 Task: Create a sub task Design and Implement Solution for the task  Implement payment gateway integration for the app in the project TreePlan , assign it to team member softage.9@softage.net and update the status of the sub task to  On Track  , set the priority of the sub task to Low.
Action: Mouse moved to (17, 59)
Screenshot: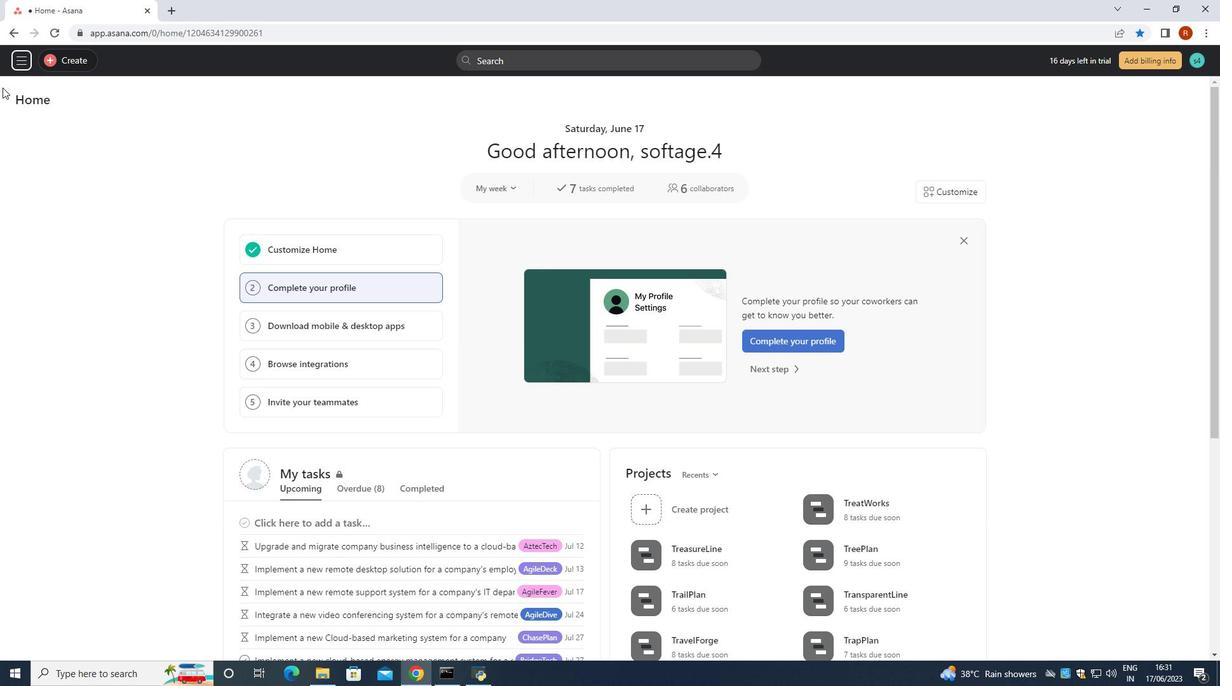 
Action: Mouse pressed left at (17, 59)
Screenshot: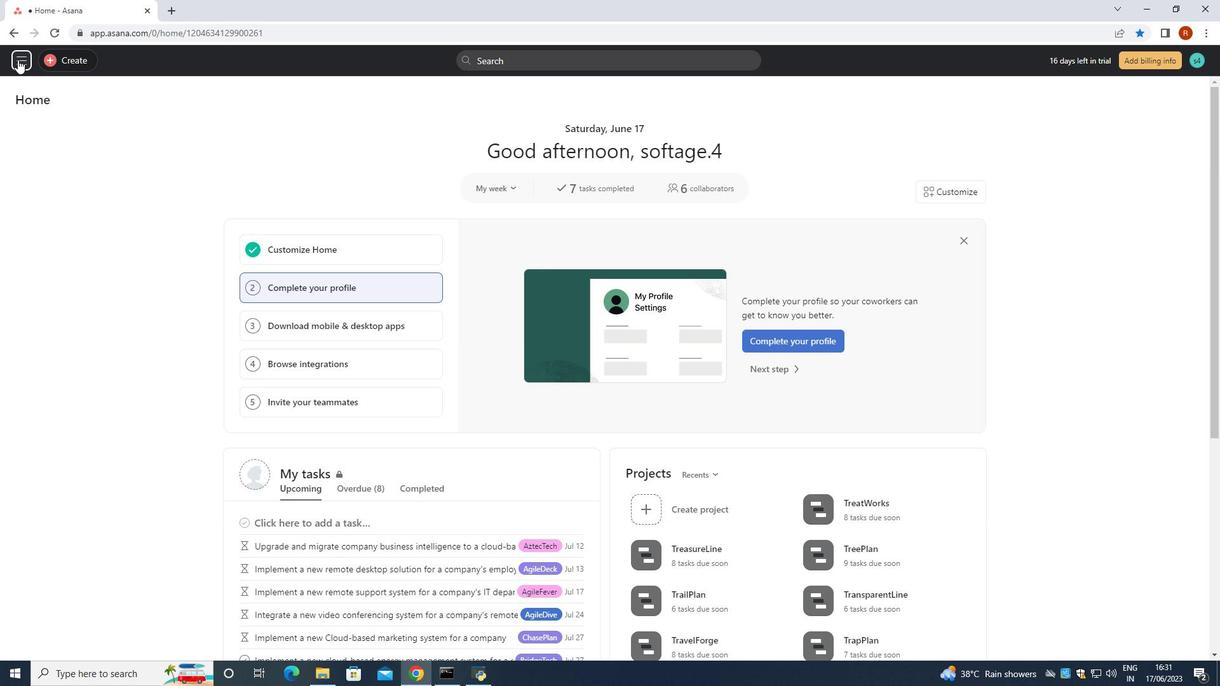 
Action: Mouse moved to (61, 286)
Screenshot: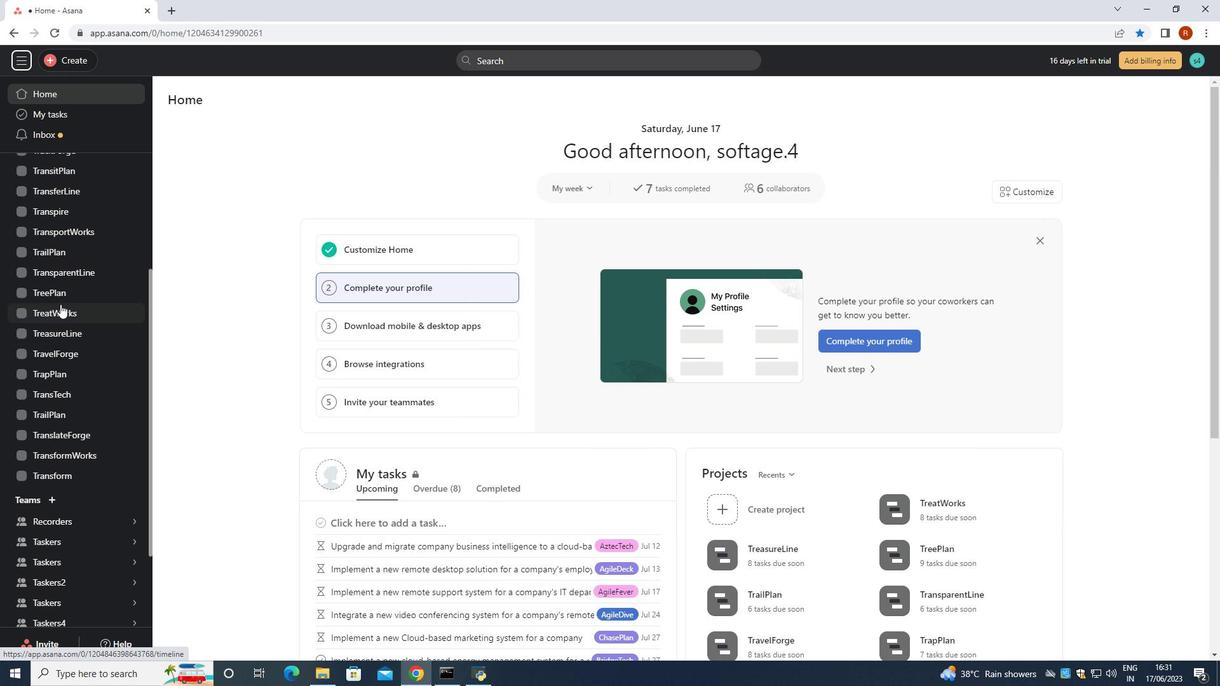
Action: Mouse pressed left at (61, 286)
Screenshot: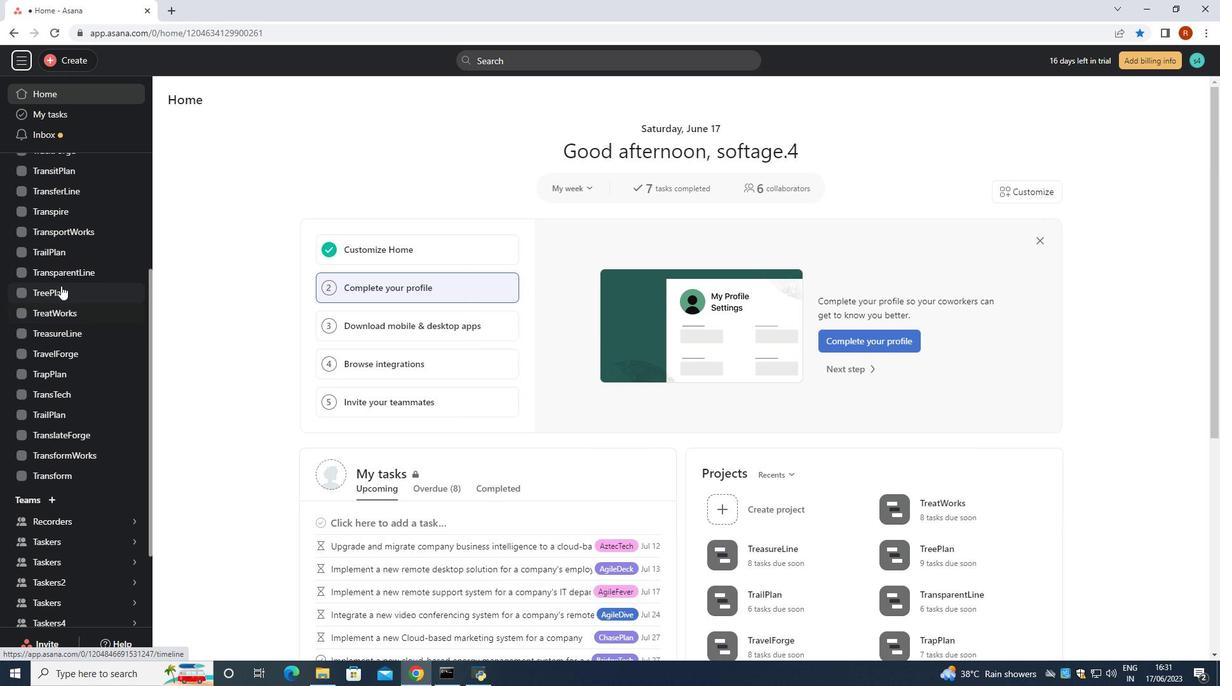 
Action: Mouse moved to (488, 296)
Screenshot: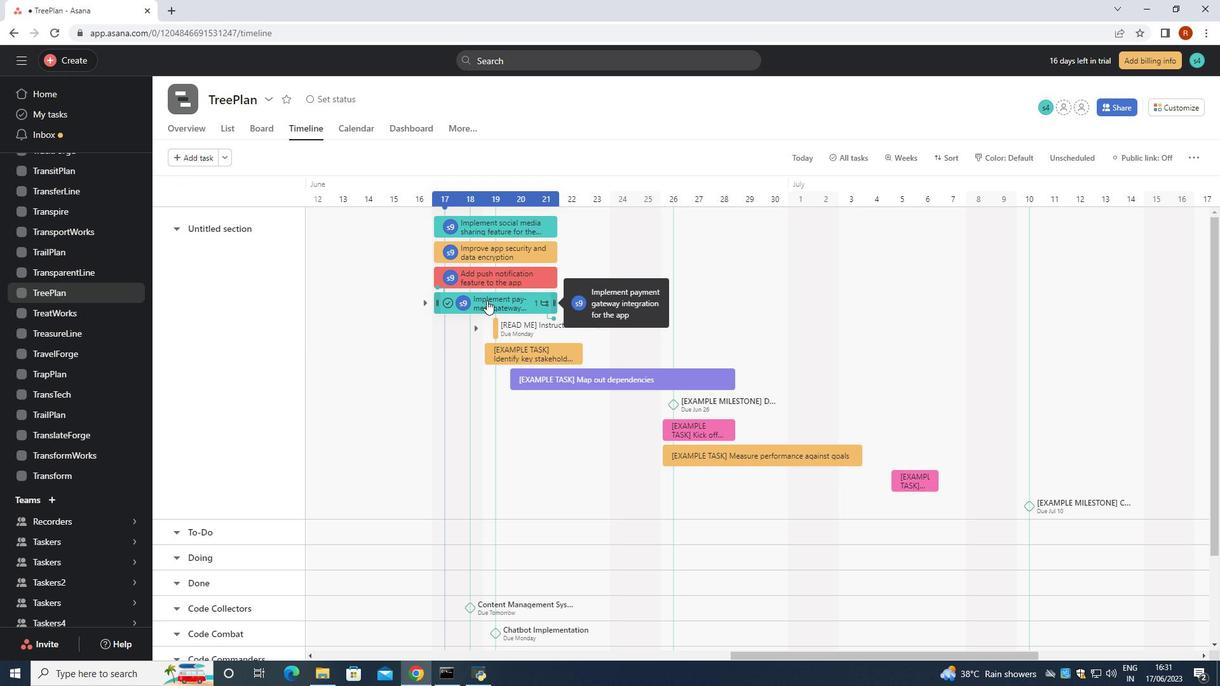 
Action: Mouse pressed left at (488, 296)
Screenshot: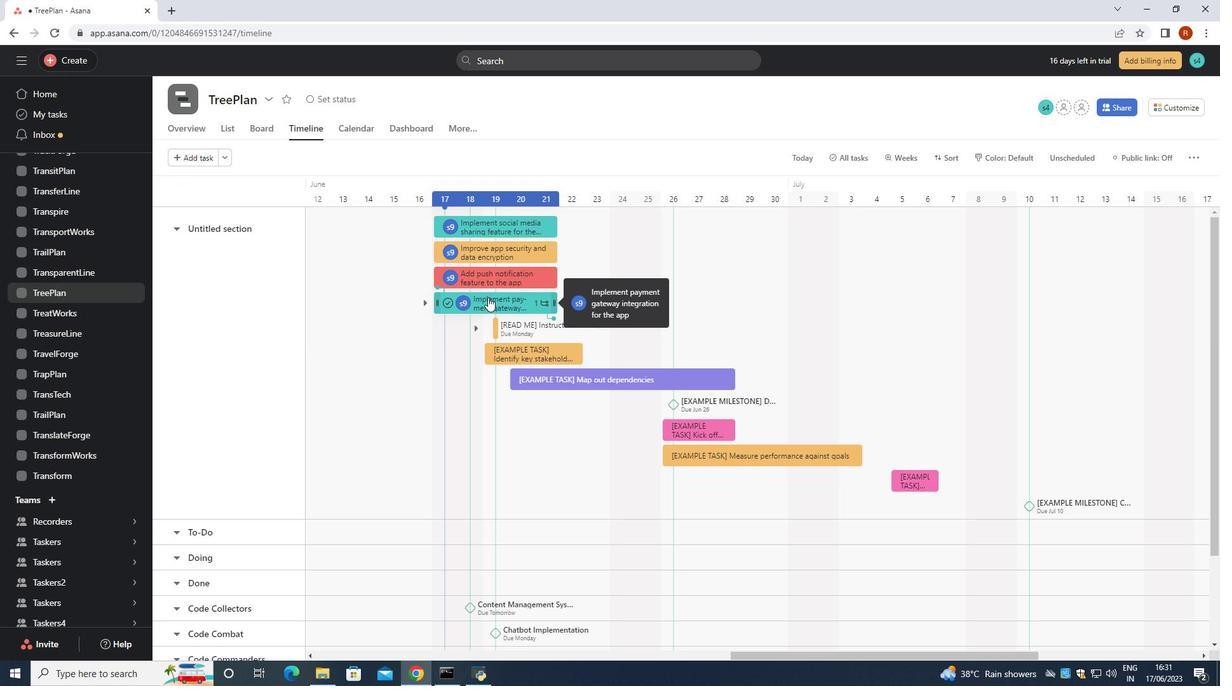 
Action: Mouse moved to (936, 406)
Screenshot: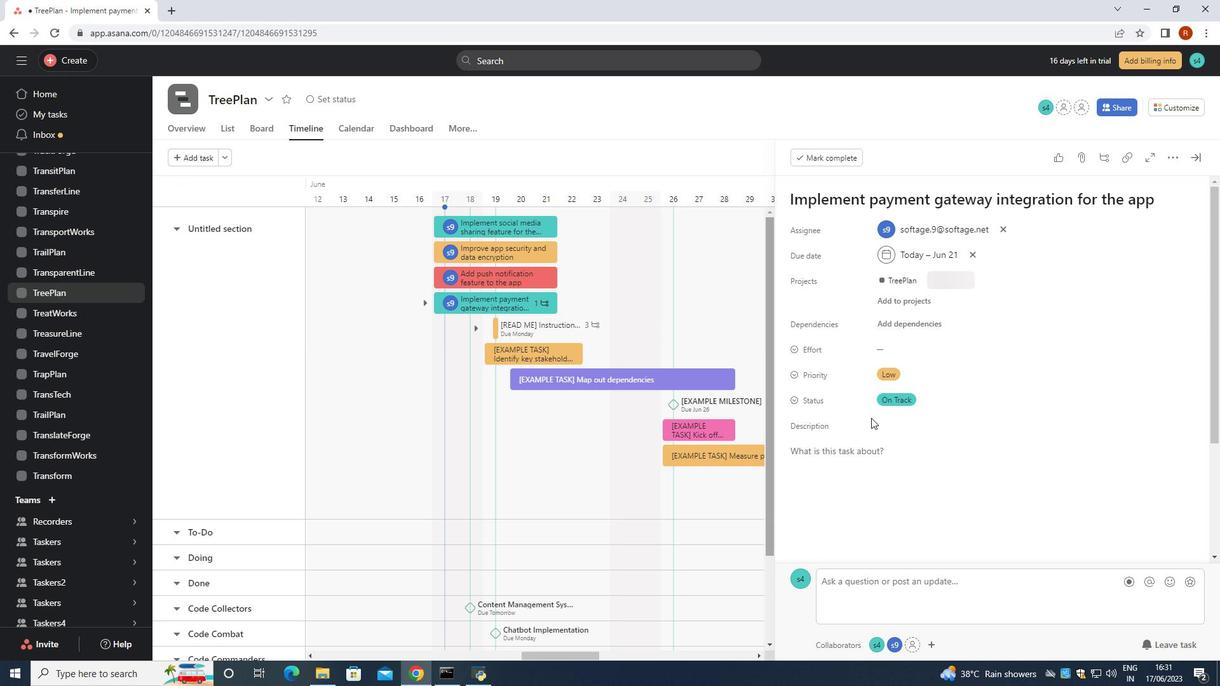 
Action: Mouse scrolled (936, 405) with delta (0, 0)
Screenshot: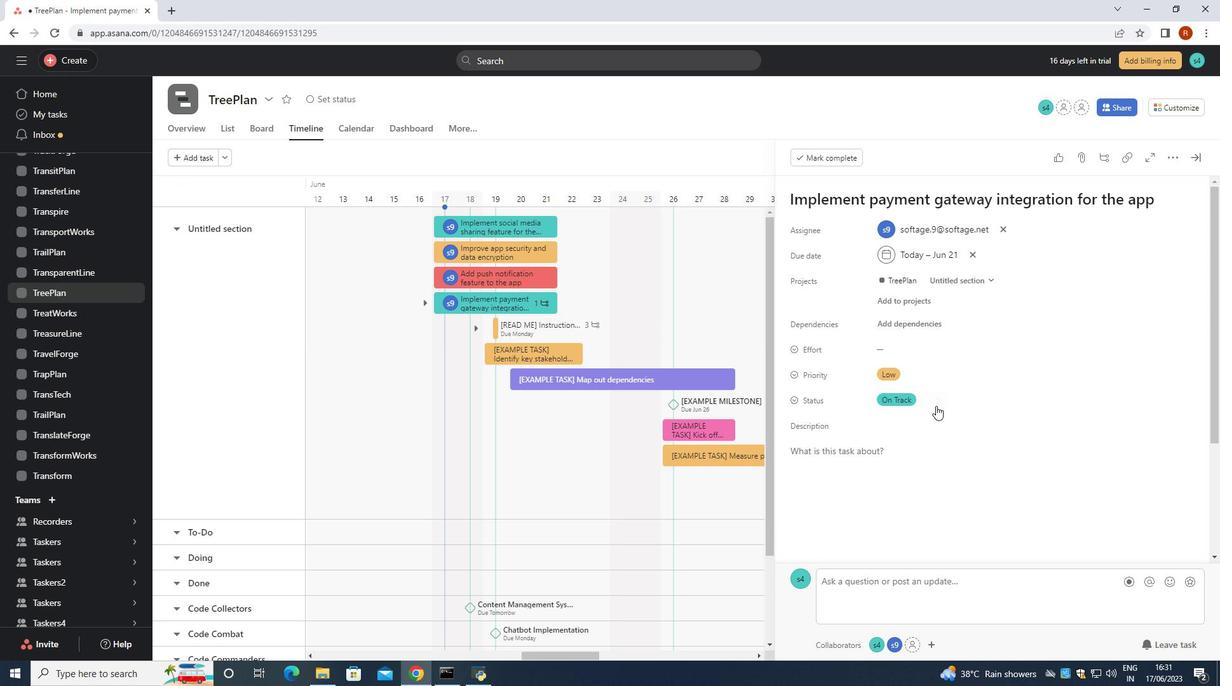 
Action: Mouse moved to (937, 406)
Screenshot: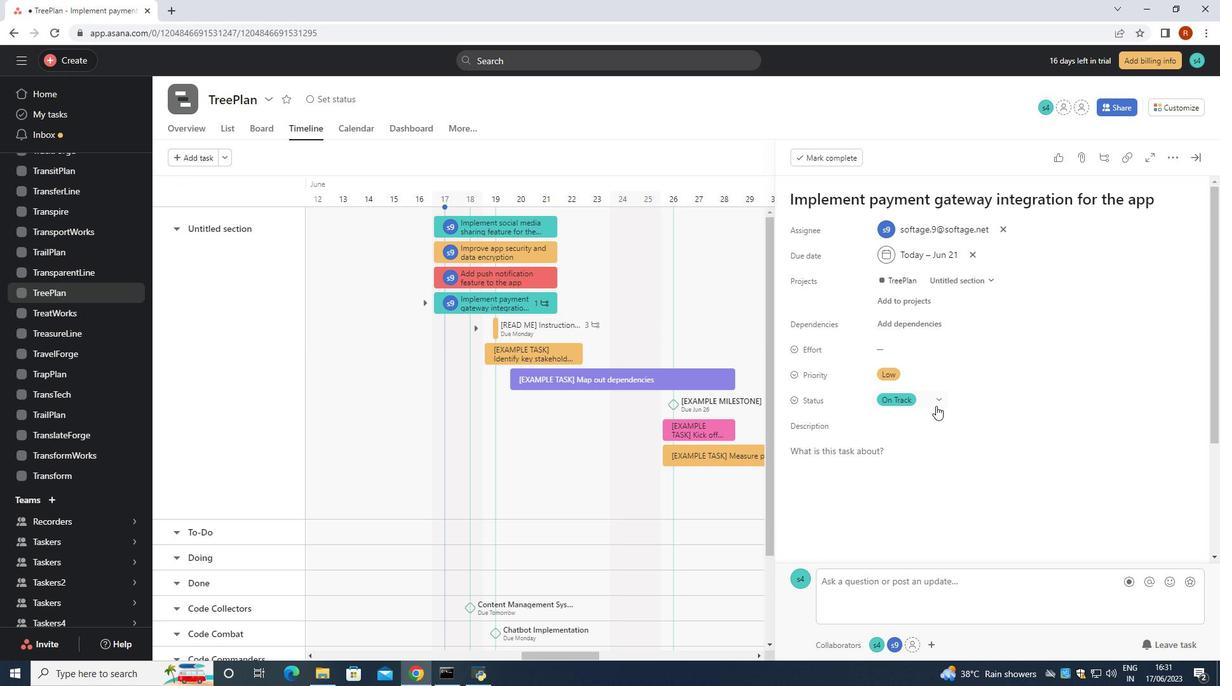 
Action: Mouse scrolled (937, 405) with delta (0, 0)
Screenshot: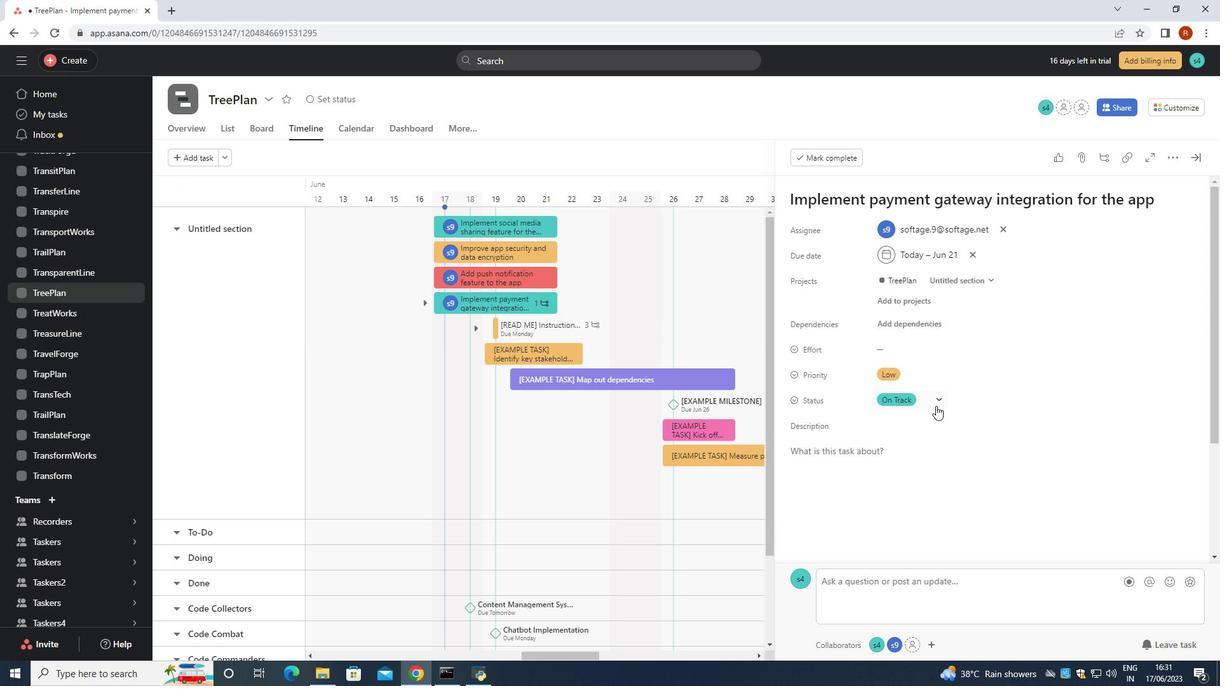 
Action: Mouse moved to (939, 406)
Screenshot: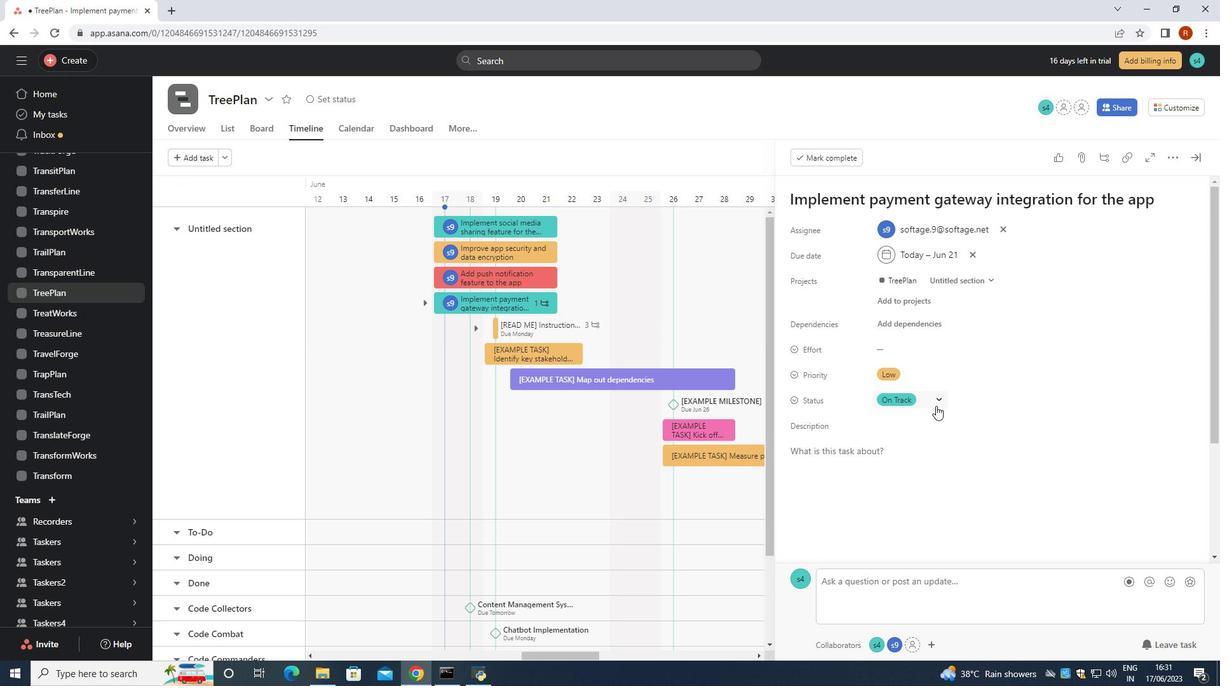 
Action: Mouse scrolled (939, 405) with delta (0, 0)
Screenshot: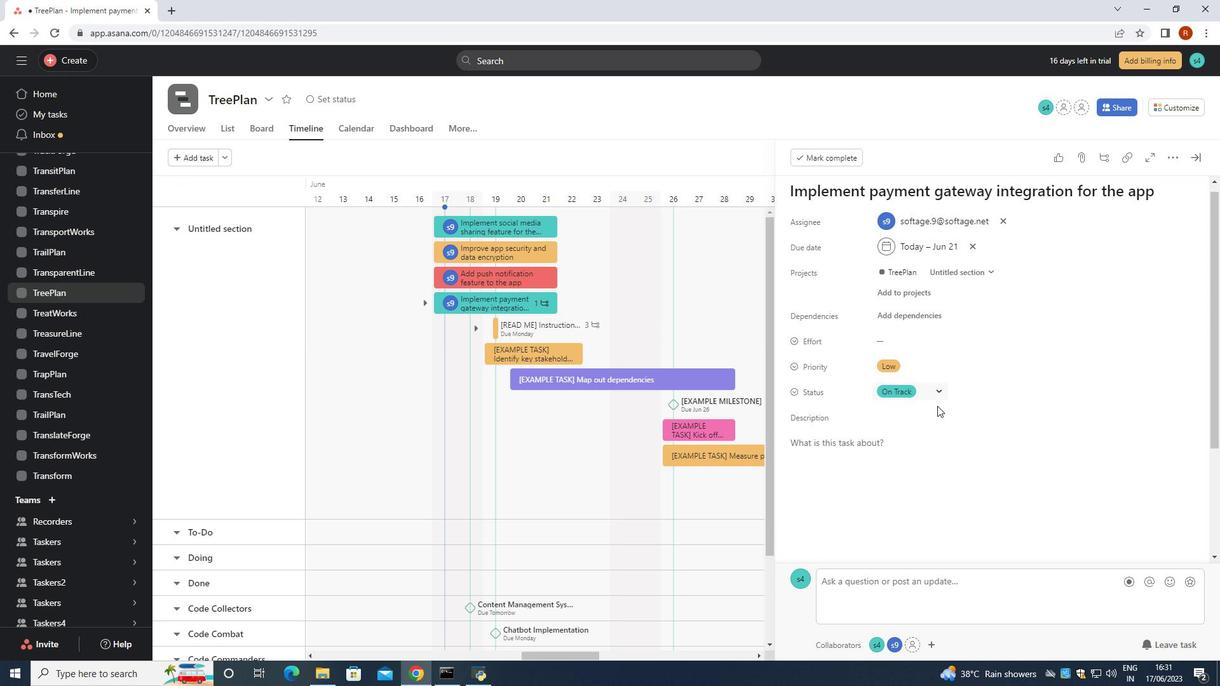 
Action: Mouse moved to (829, 461)
Screenshot: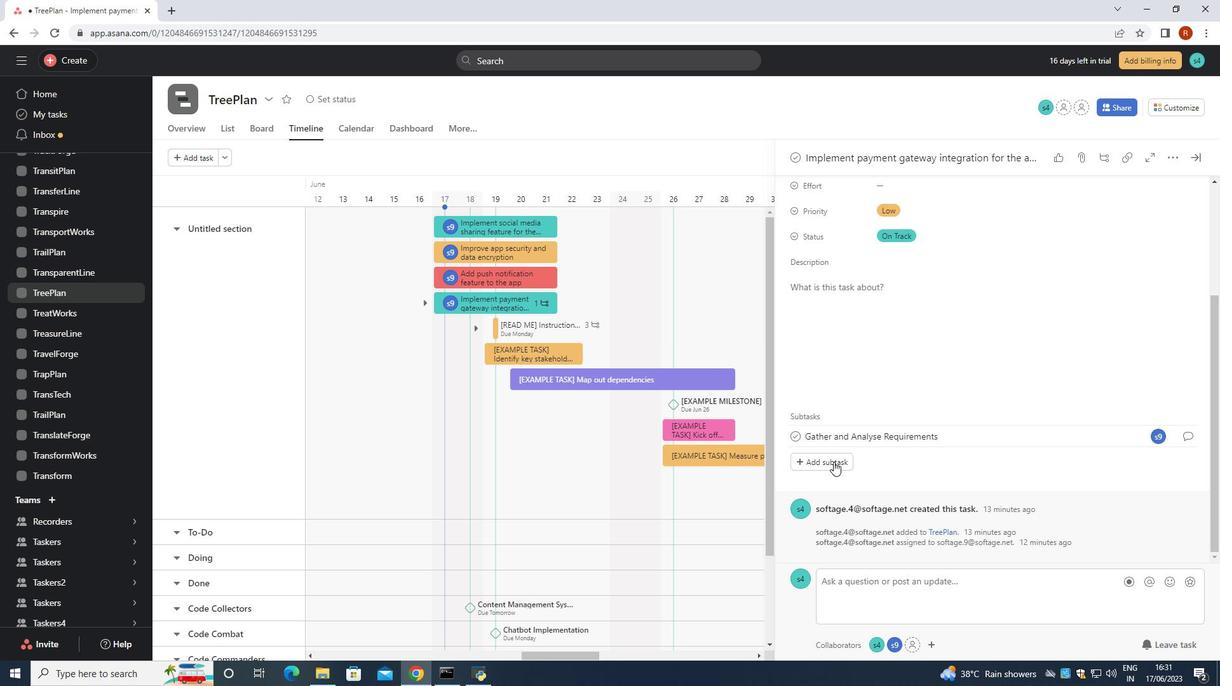 
Action: Mouse pressed left at (829, 461)
Screenshot: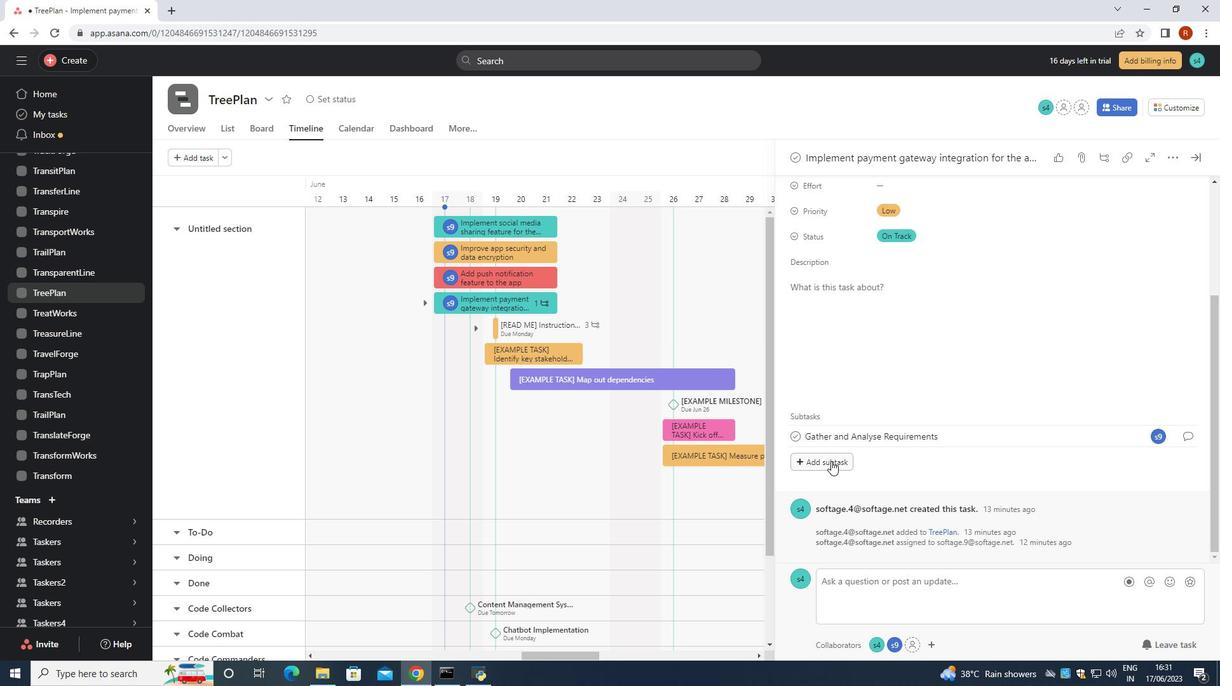 
Action: Mouse moved to (863, 471)
Screenshot: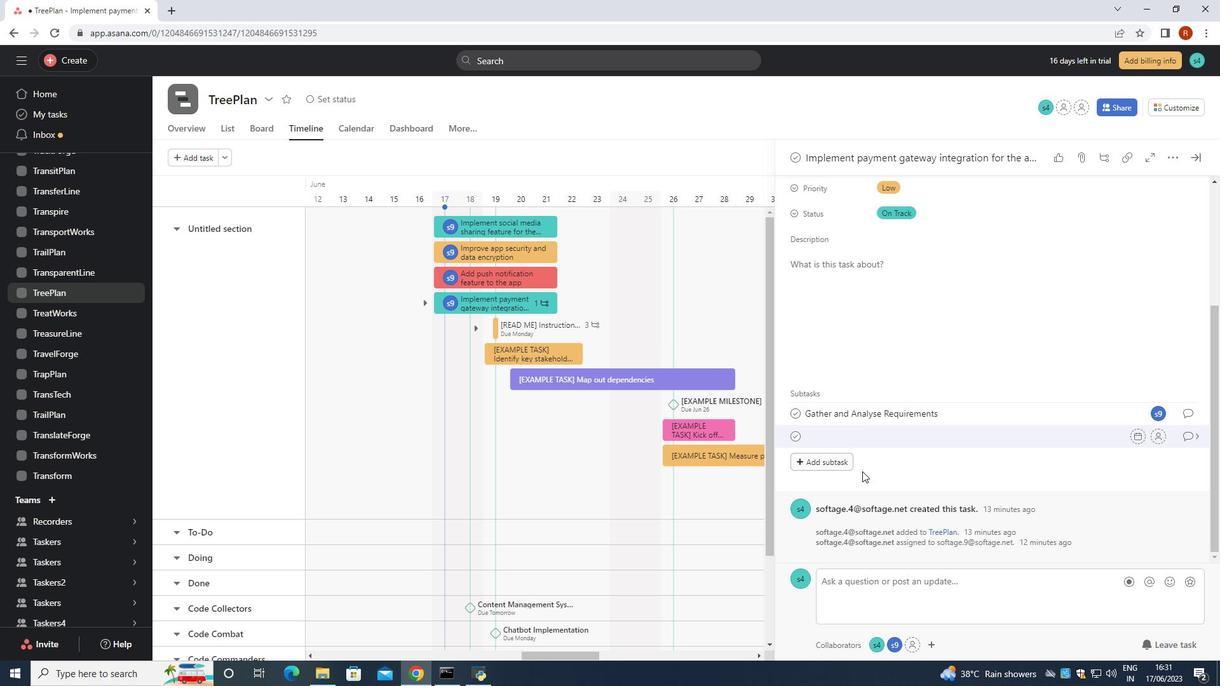 
Action: Key pressed <Key.shift><Key.shift>Design<Key.space>and<Key.space><Key.shift>Implement<Key.space><Key.shift>Solution
Screenshot: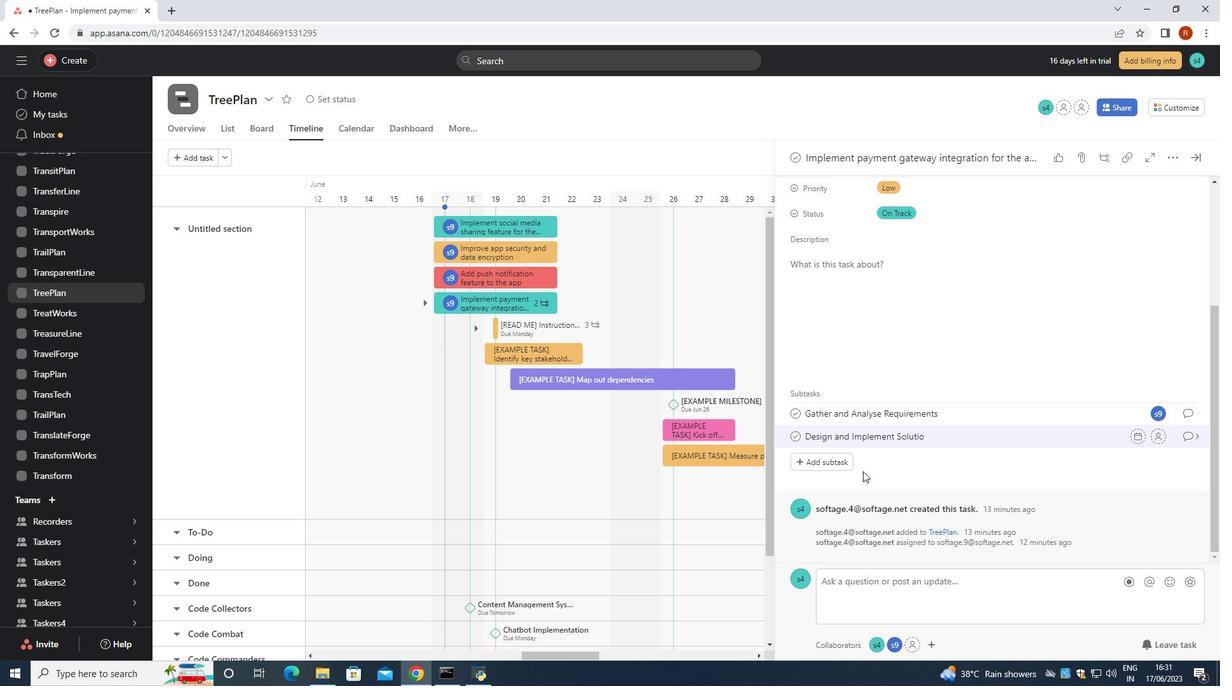 
Action: Mouse moved to (1160, 440)
Screenshot: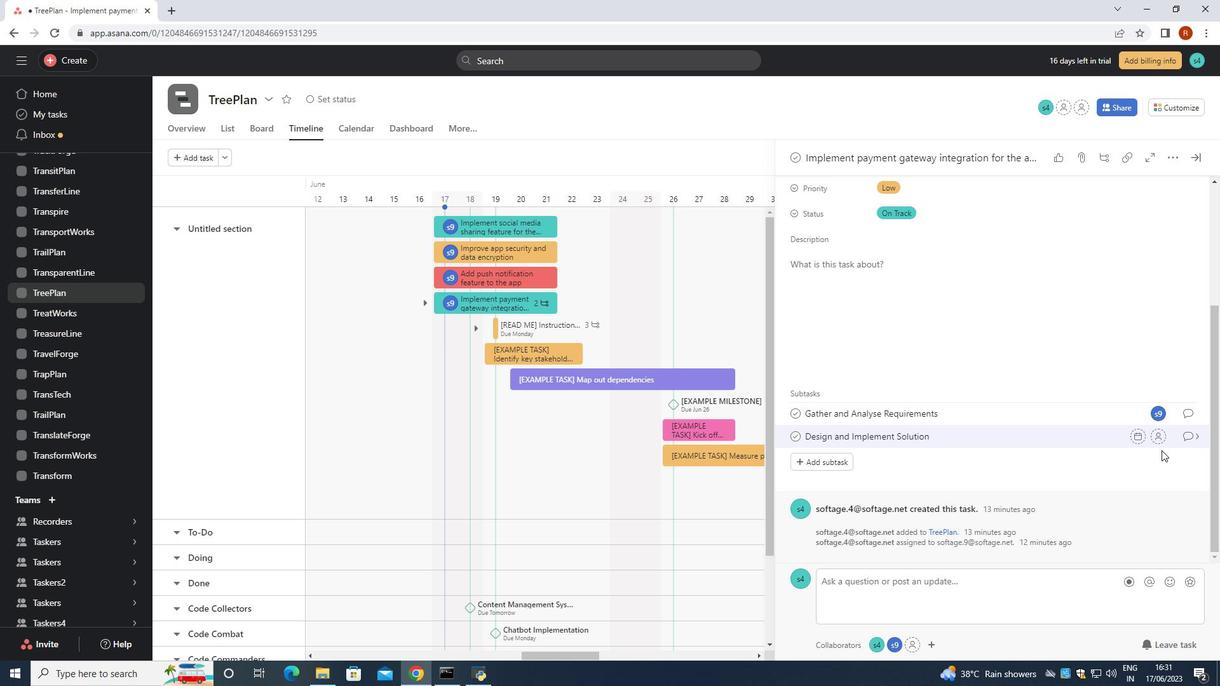 
Action: Mouse pressed left at (1160, 440)
Screenshot: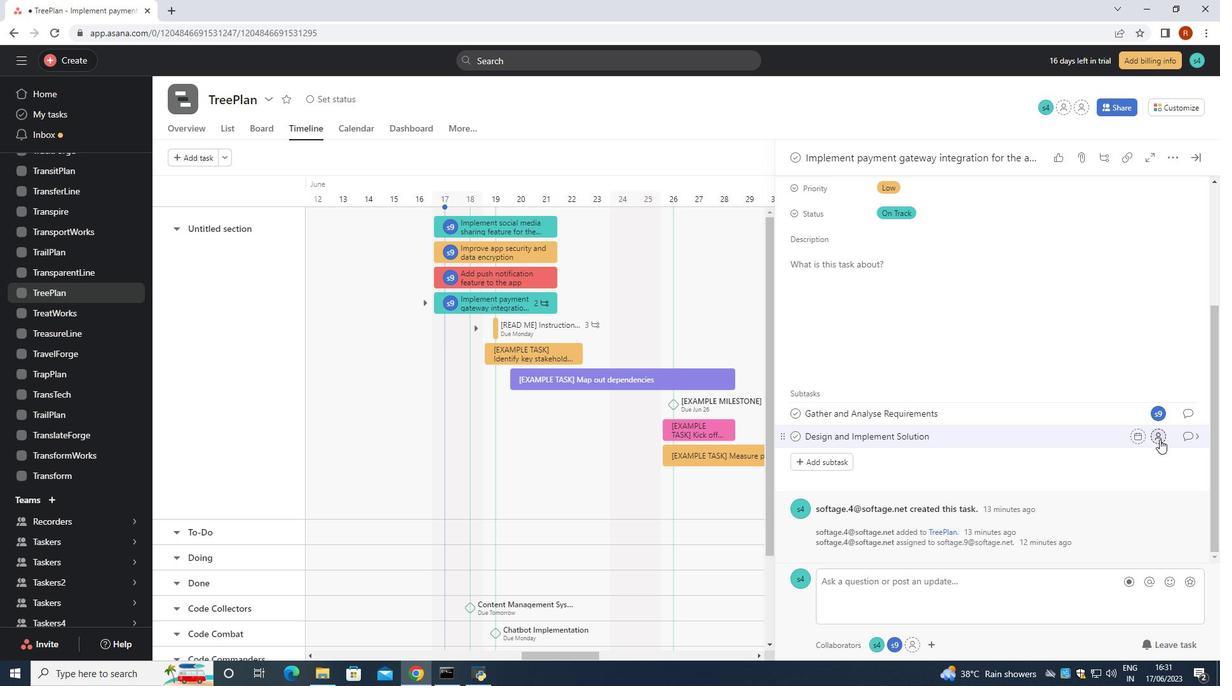 
Action: Key pressed softahe.9<Key.shift>@softage.net
Screenshot: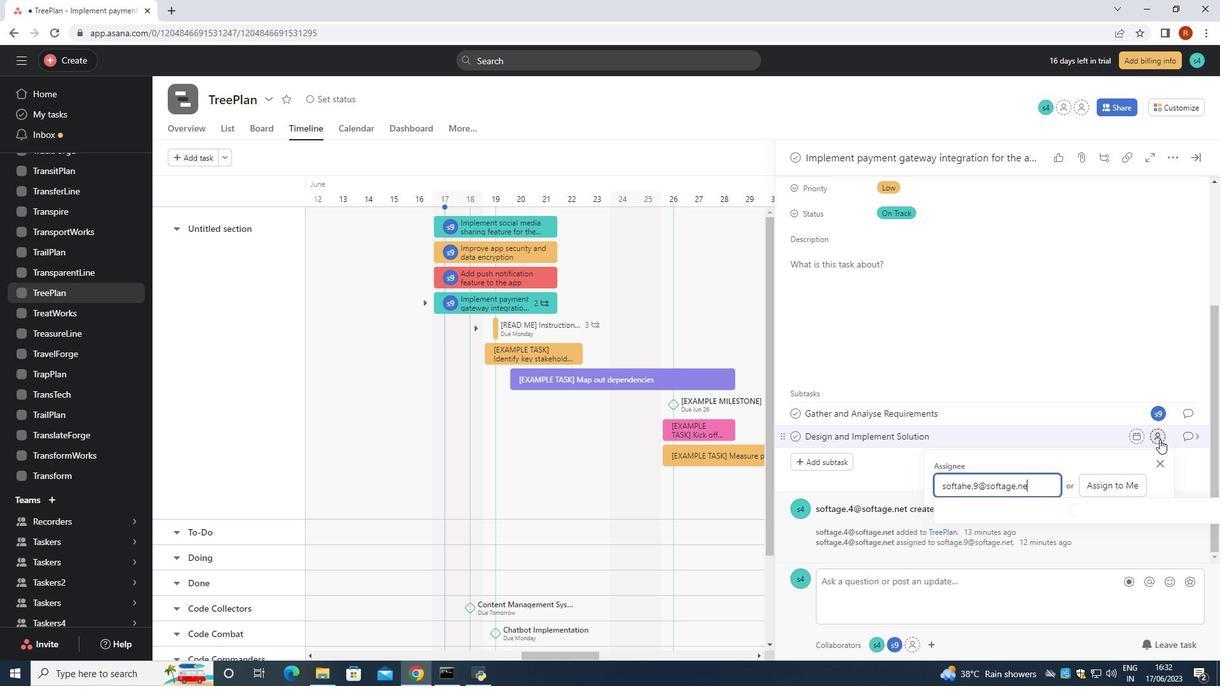 
Action: Mouse moved to (969, 488)
Screenshot: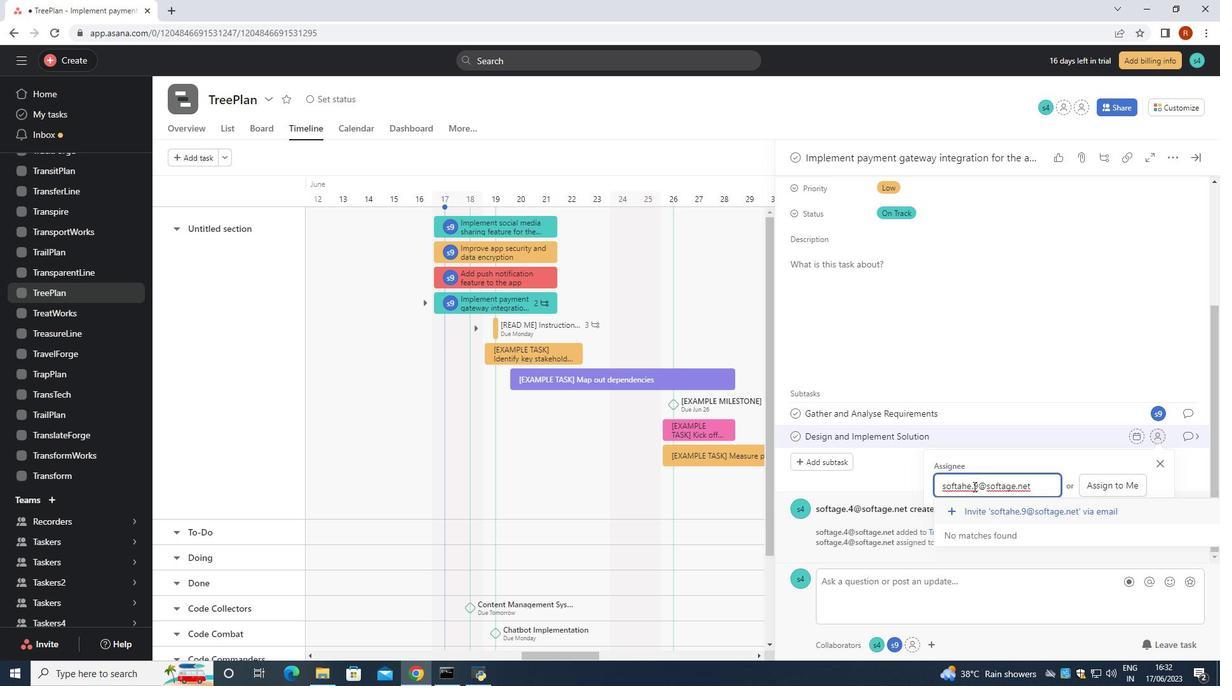 
Action: Mouse pressed left at (969, 488)
Screenshot: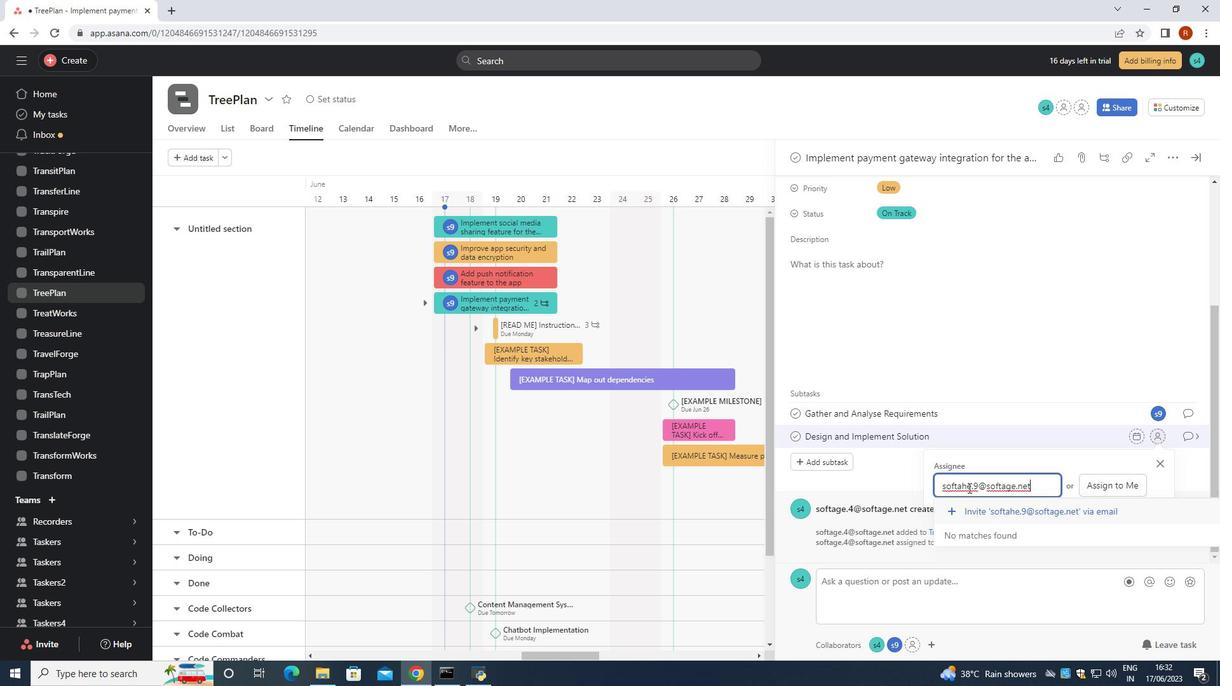 
Action: Mouse moved to (980, 485)
Screenshot: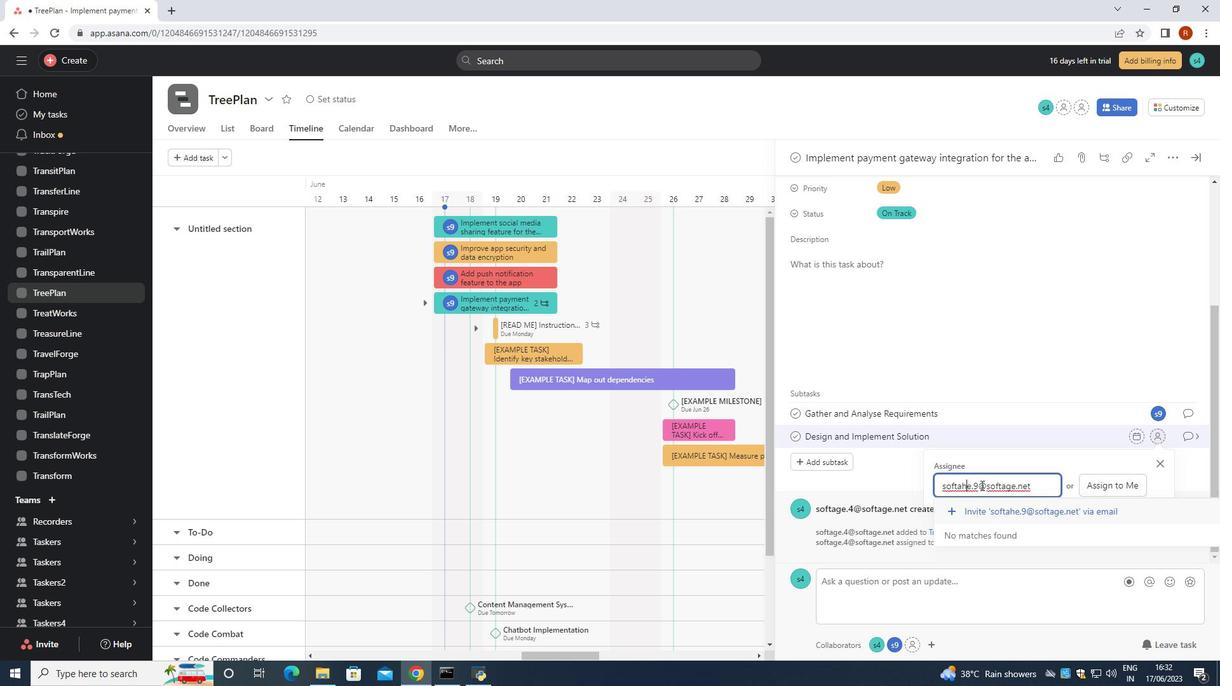 
Action: Key pressed <Key.backspace>g
Screenshot: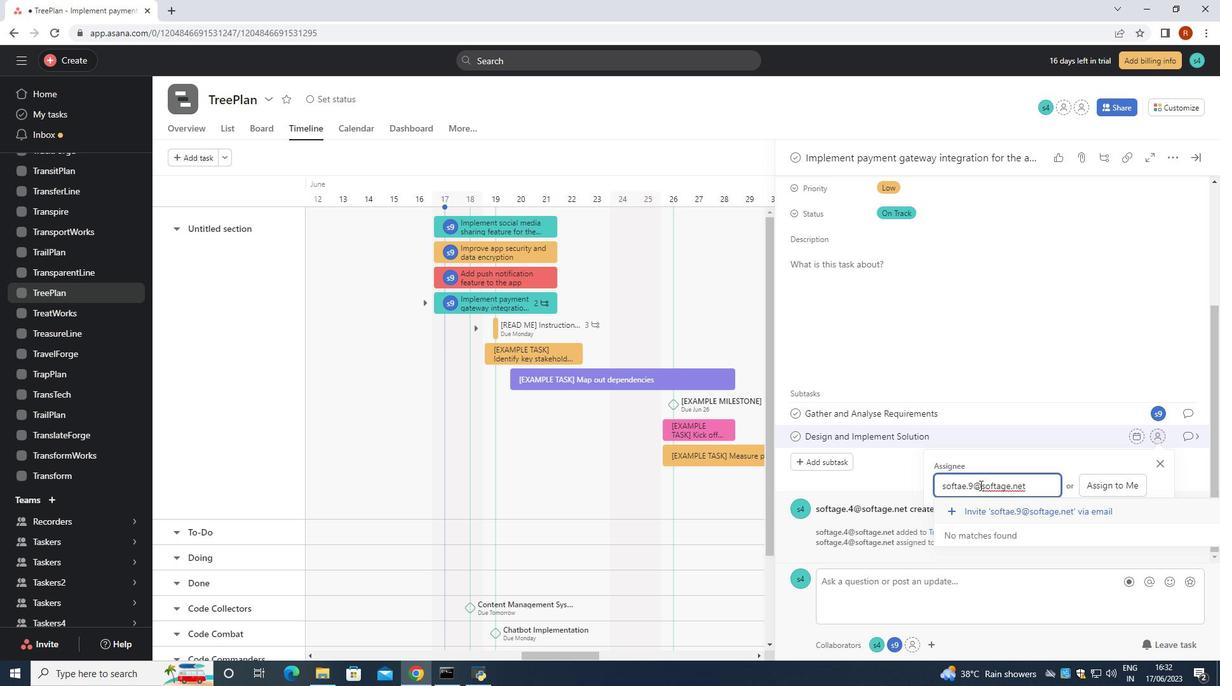 
Action: Mouse moved to (1012, 508)
Screenshot: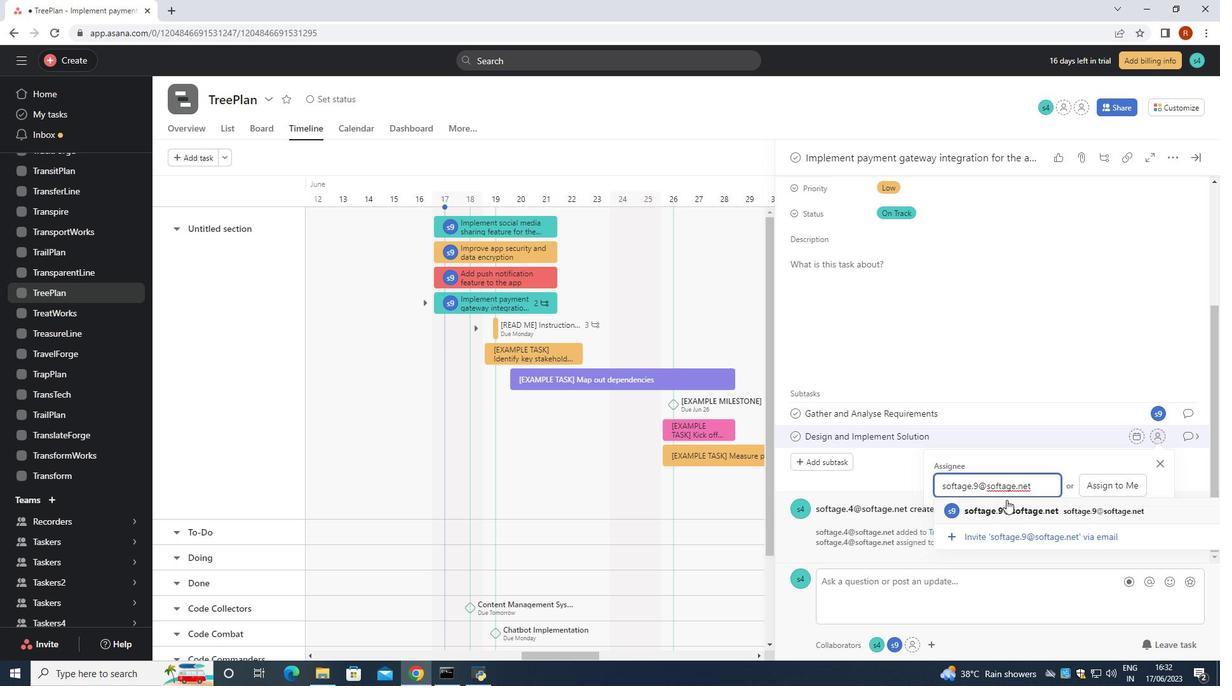 
Action: Mouse pressed left at (1012, 508)
Screenshot: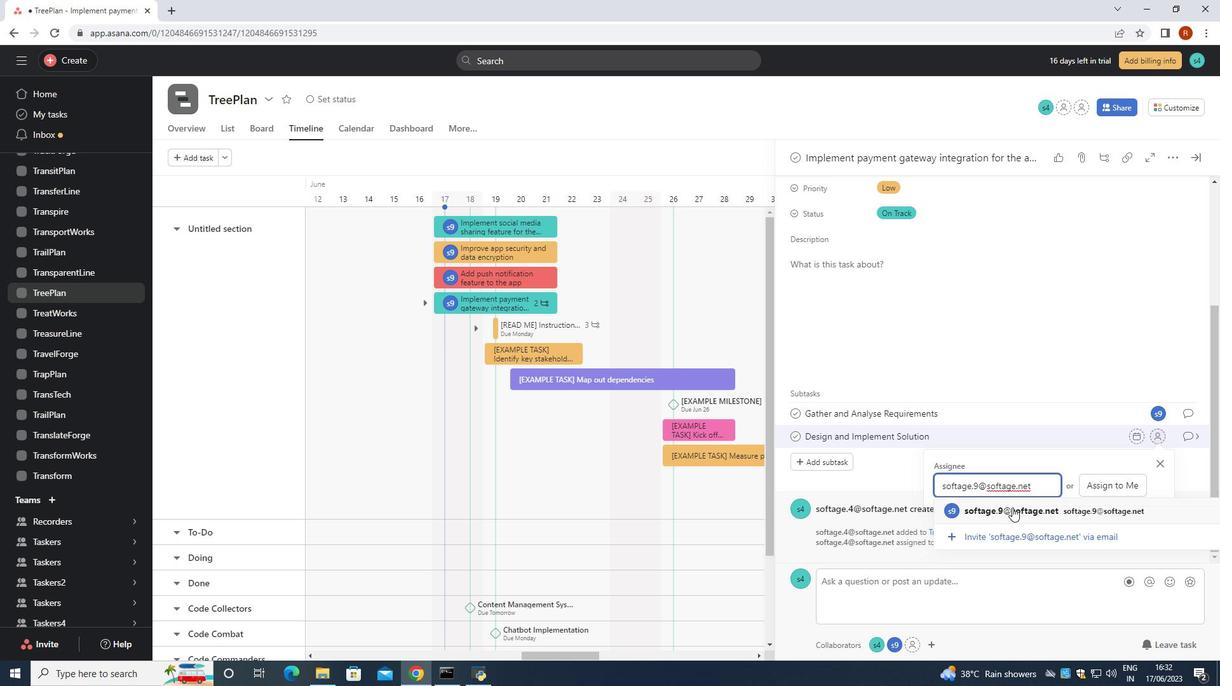 
Action: Mouse moved to (1187, 439)
Screenshot: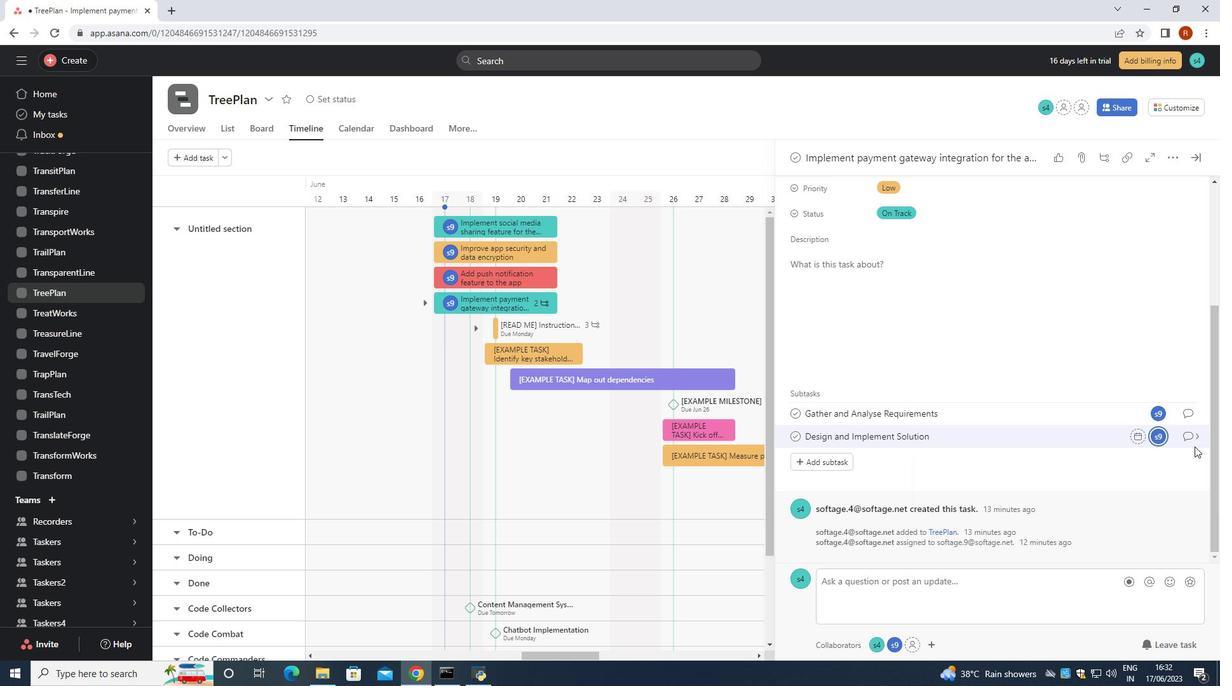
Action: Mouse pressed left at (1187, 439)
Screenshot: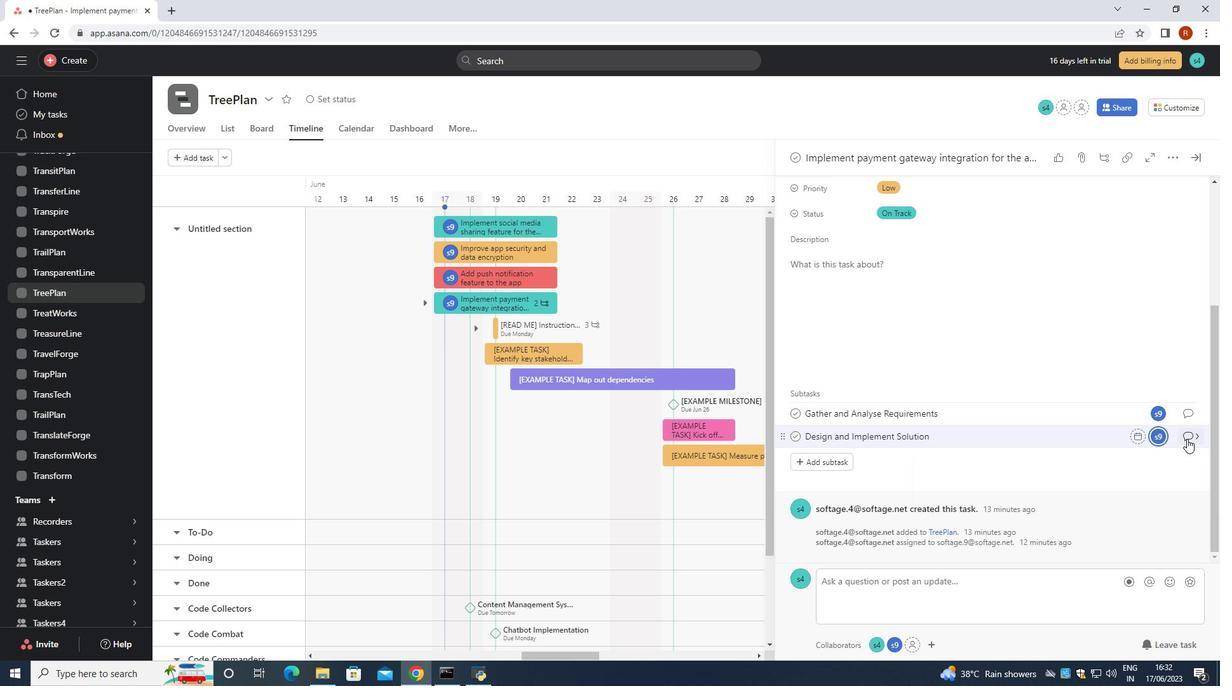 
Action: Mouse moved to (860, 334)
Screenshot: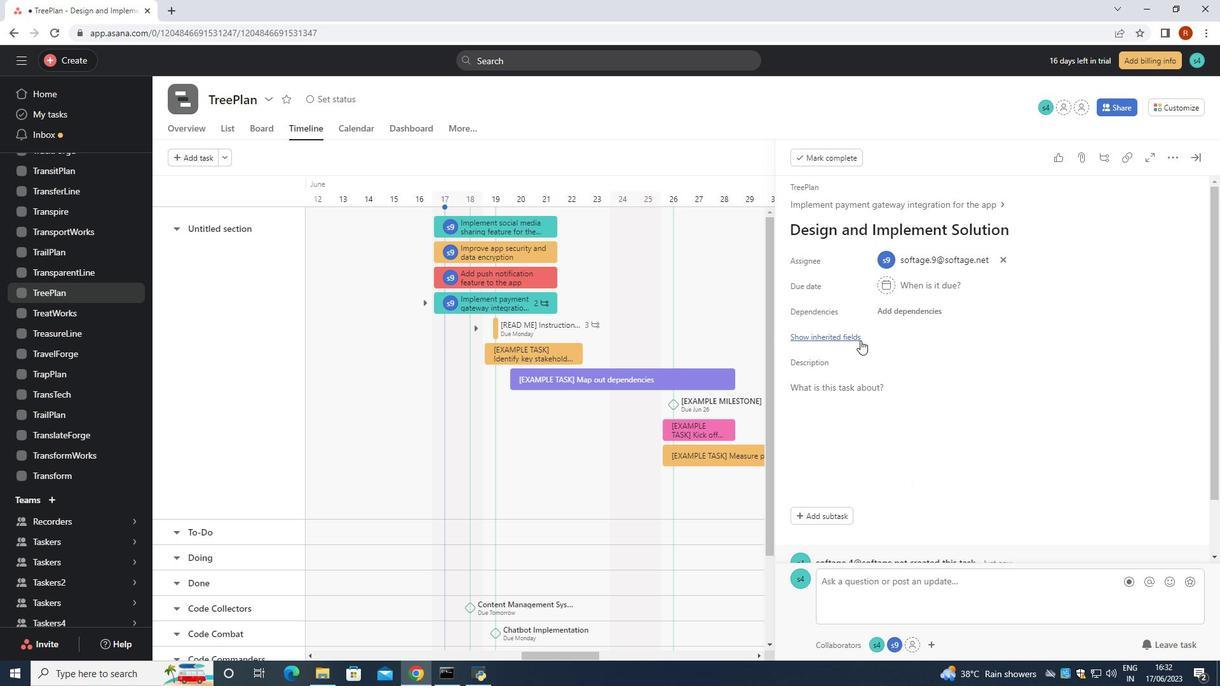 
Action: Mouse pressed left at (860, 334)
Screenshot: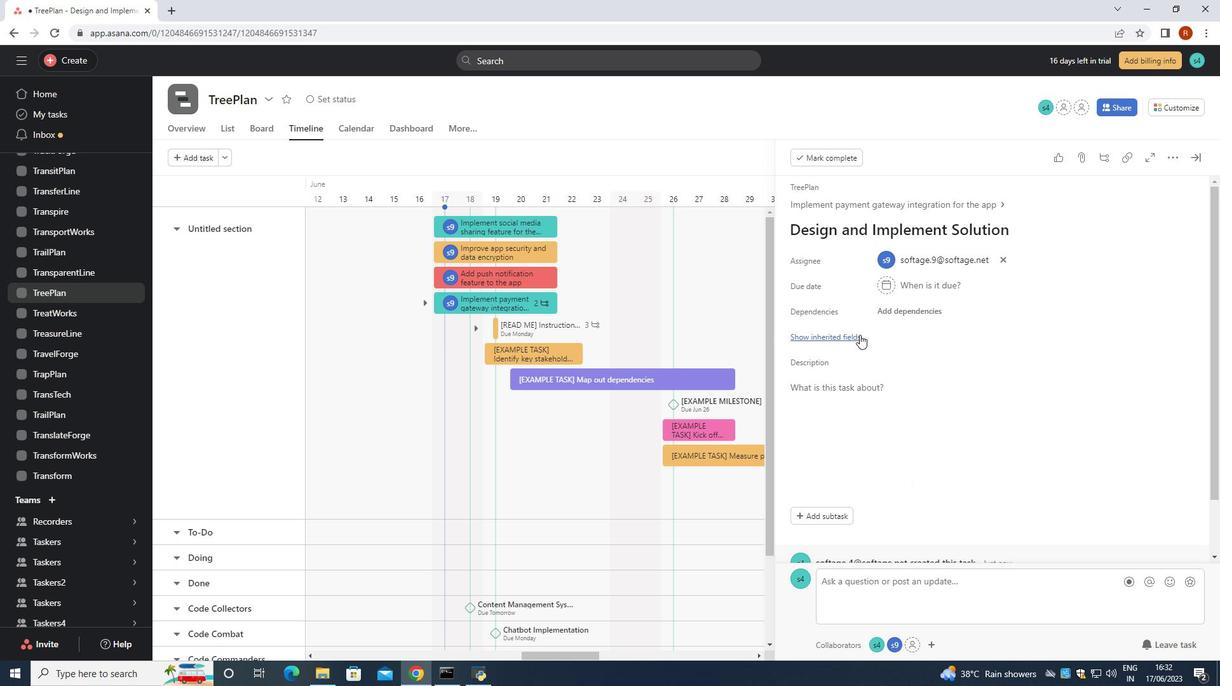 
Action: Mouse moved to (879, 410)
Screenshot: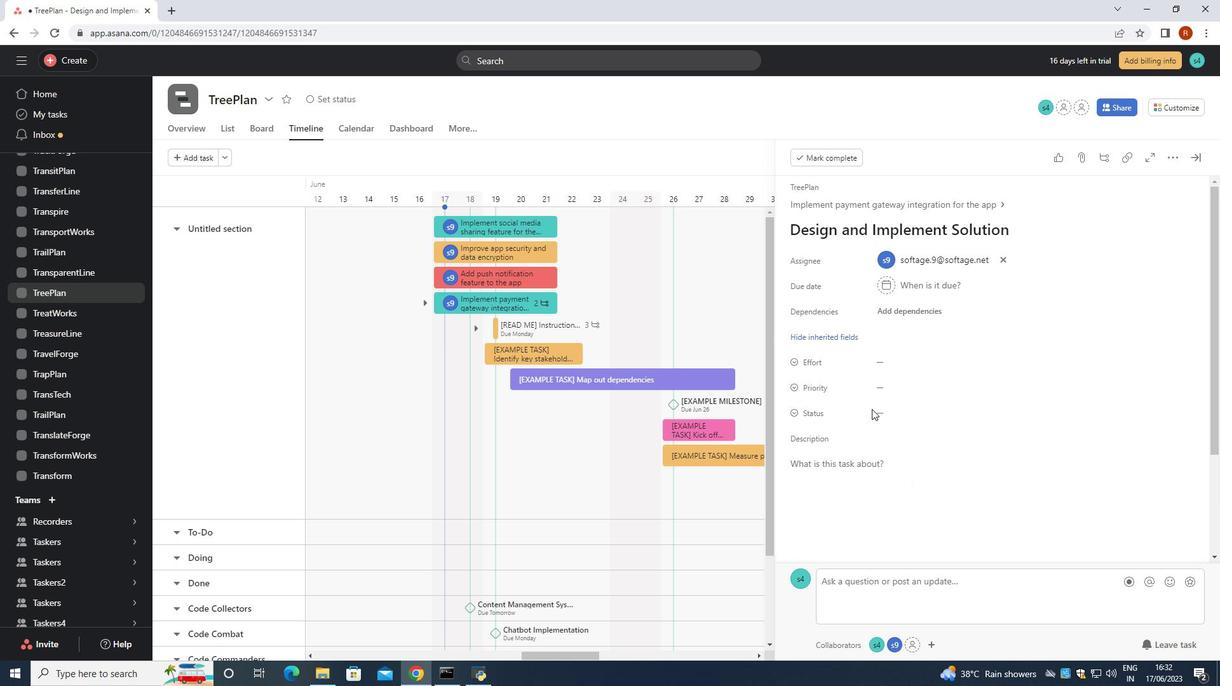 
Action: Mouse pressed left at (879, 410)
Screenshot: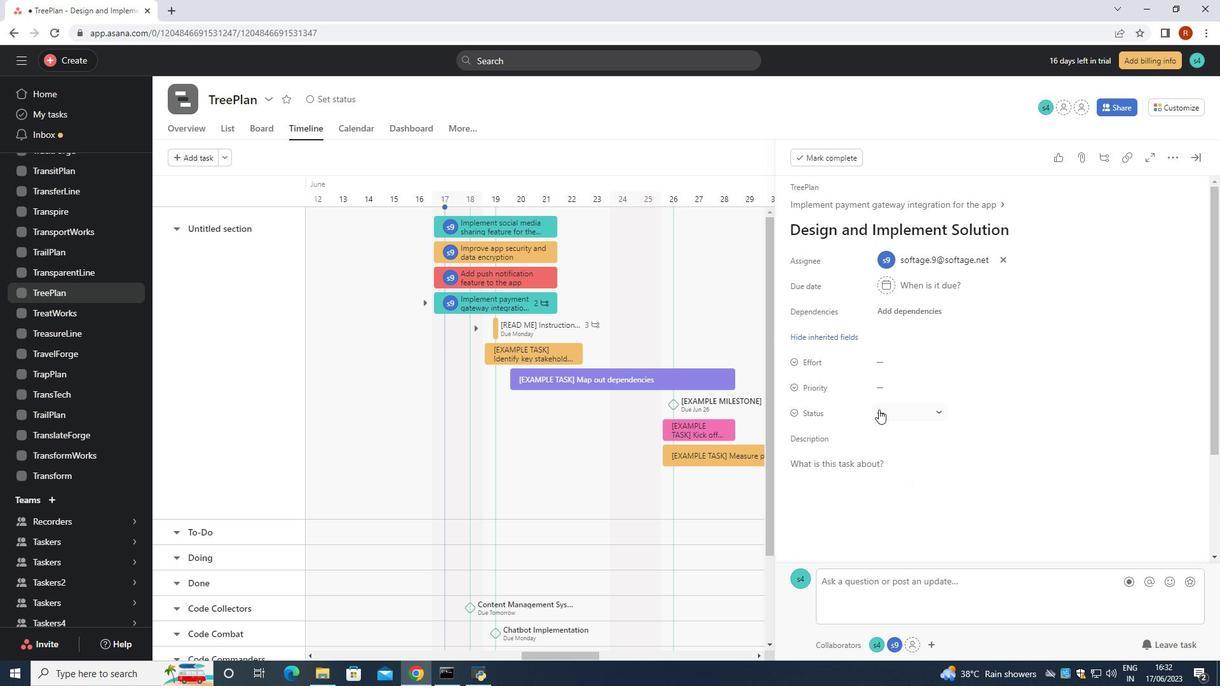 
Action: Mouse moved to (910, 459)
Screenshot: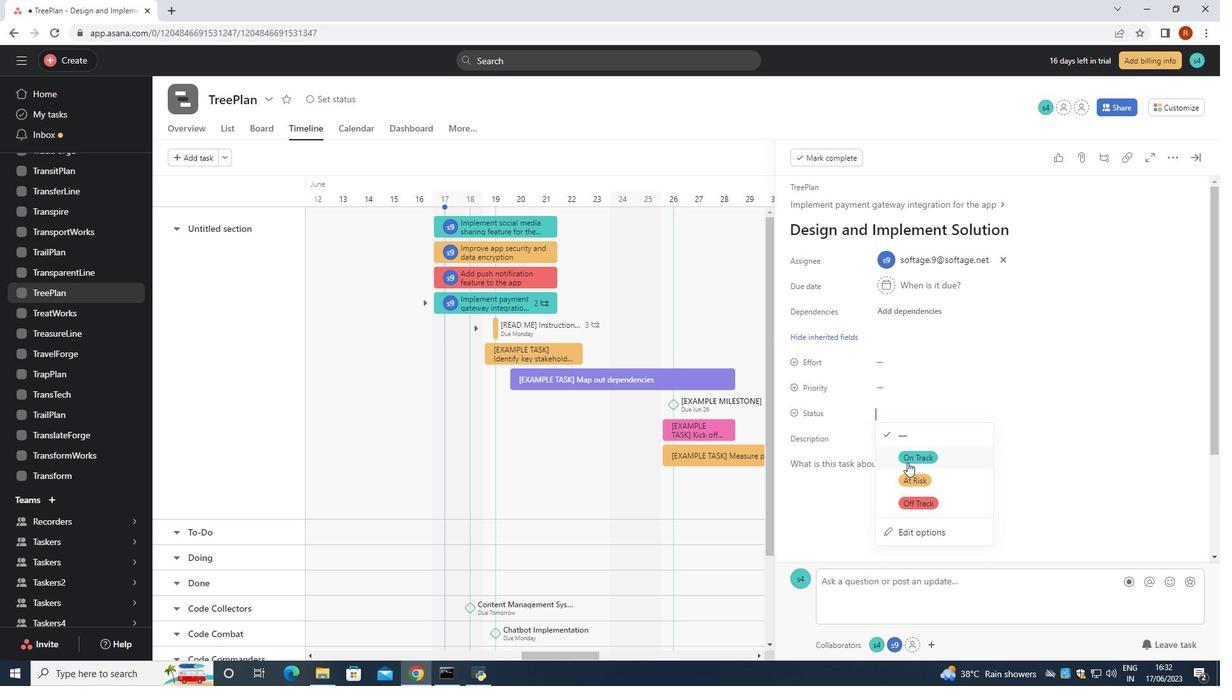 
Action: Mouse pressed left at (910, 459)
Screenshot: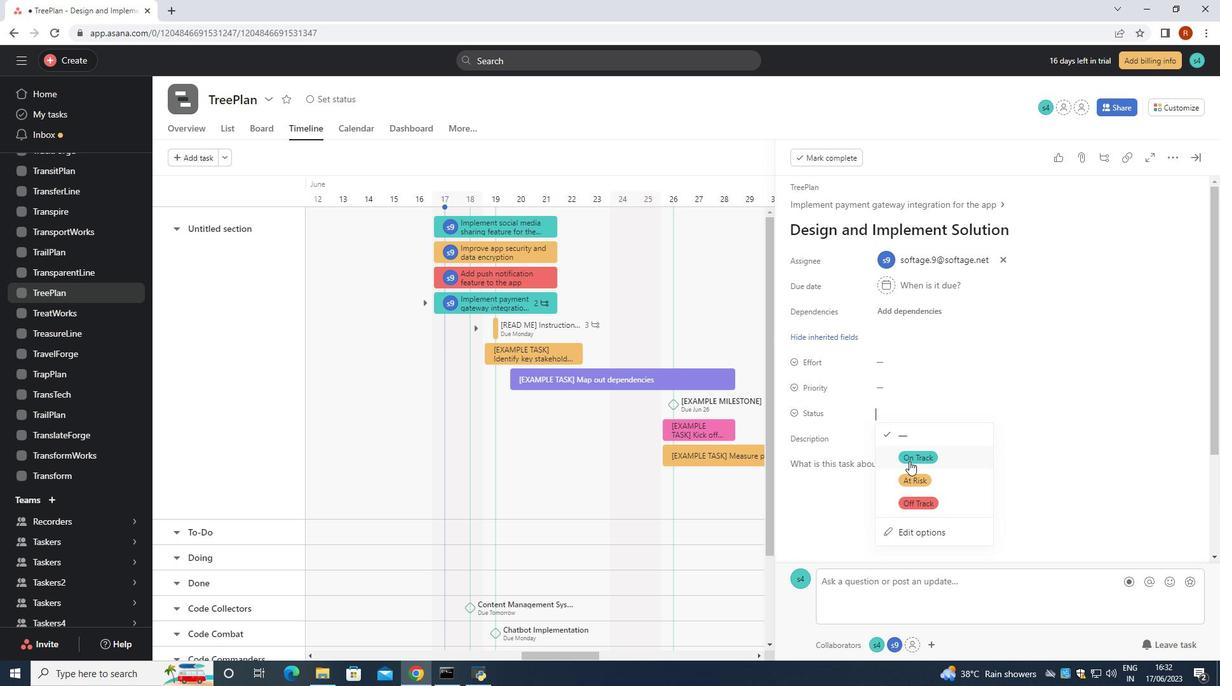 
Action: Mouse moved to (905, 382)
Screenshot: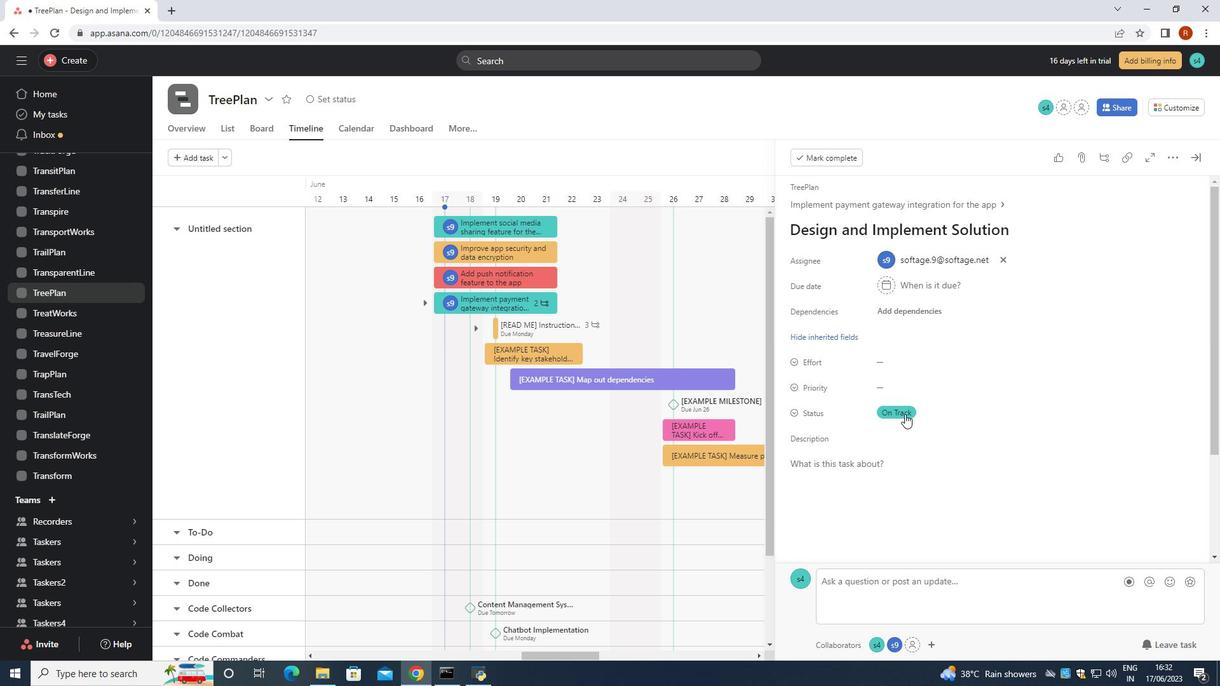 
Action: Mouse pressed left at (905, 382)
Screenshot: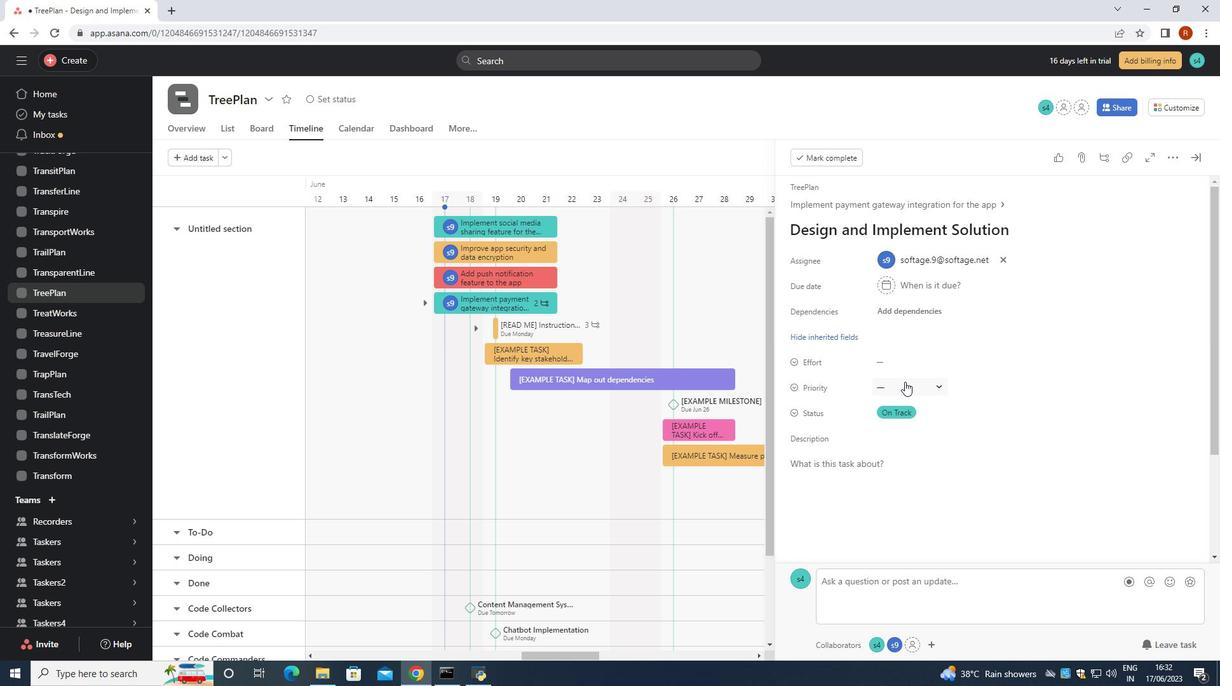
Action: Mouse moved to (923, 475)
Screenshot: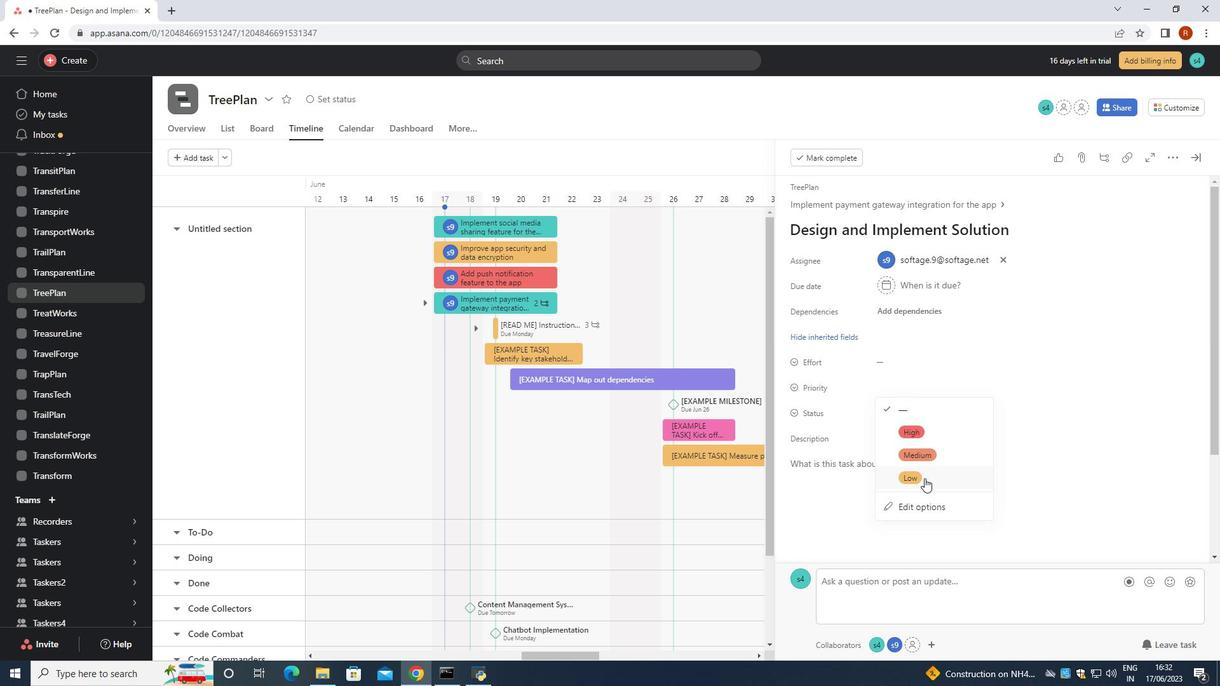 
Action: Mouse pressed left at (923, 475)
Screenshot: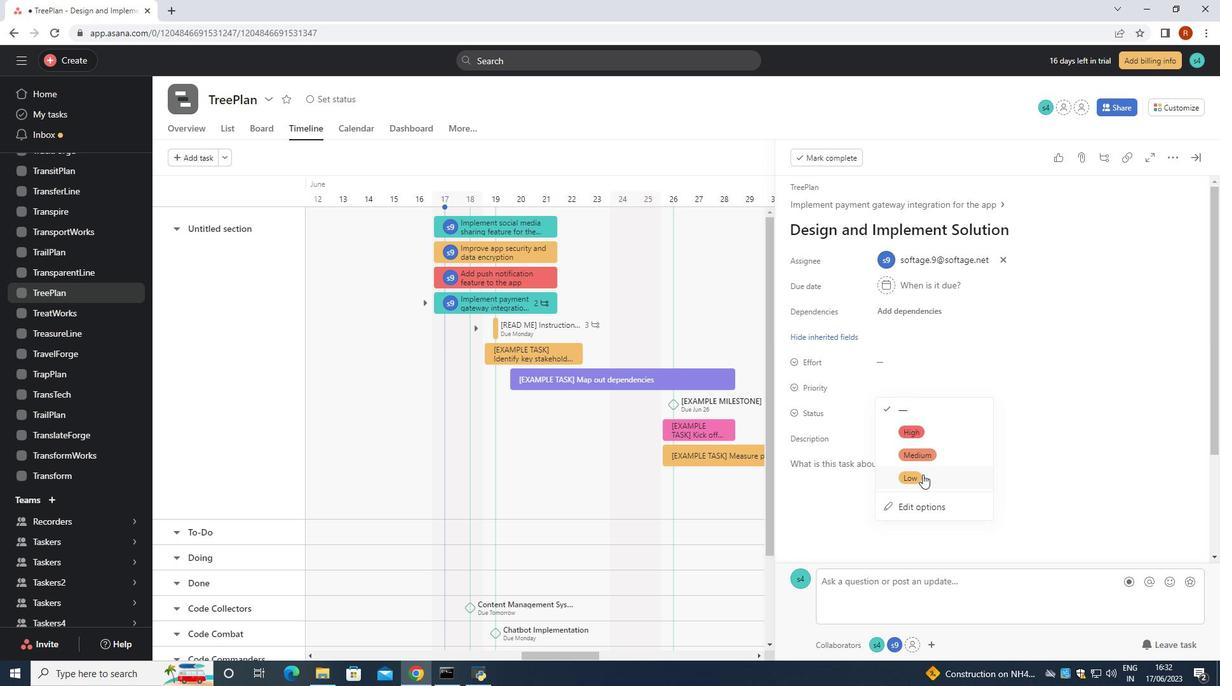 
Action: Mouse moved to (922, 473)
Screenshot: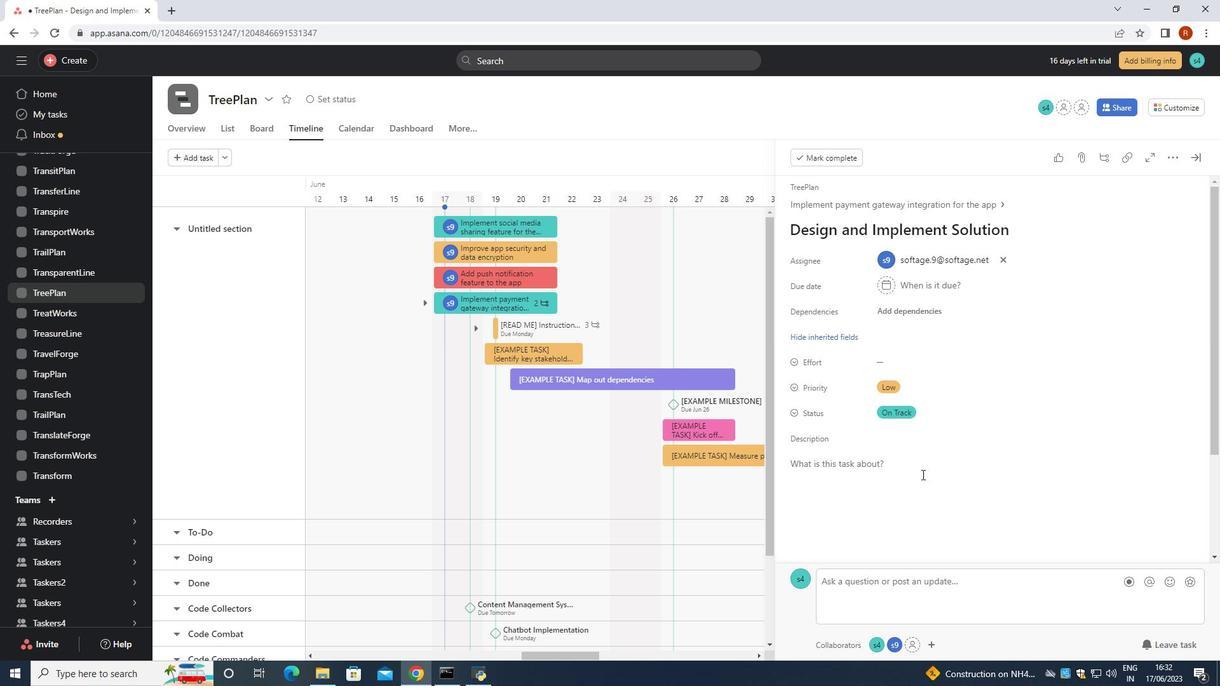
